 Task: Look for space in Valladolid, Mexico from 6th June, 2023 to 8th June, 2023 for 2 adults in price range Rs.7000 to Rs.12000. Place can be private room with 1  bedroom having 2 beds and 1 bathroom. Property type can be house, flat, guest house. Booking option can be shelf check-in. Required host language is English.
Action: Mouse moved to (404, 78)
Screenshot: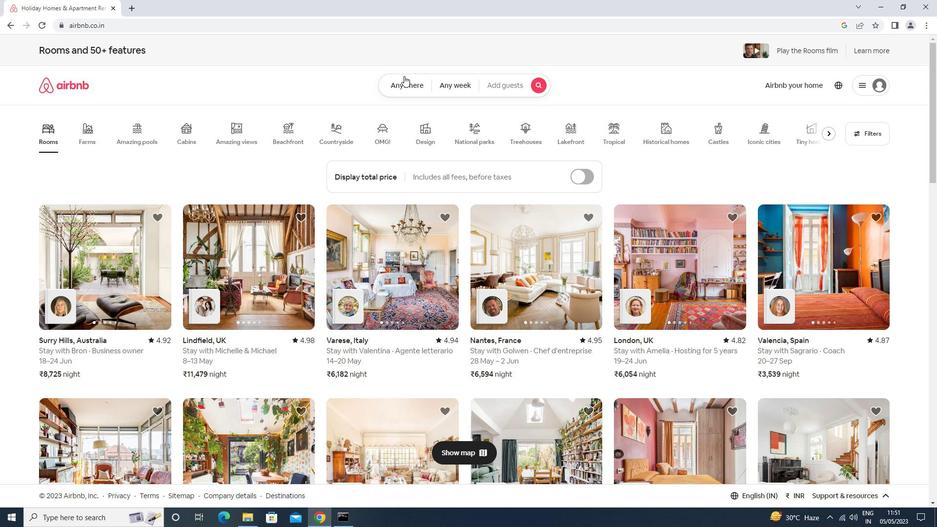 
Action: Mouse pressed left at (404, 78)
Screenshot: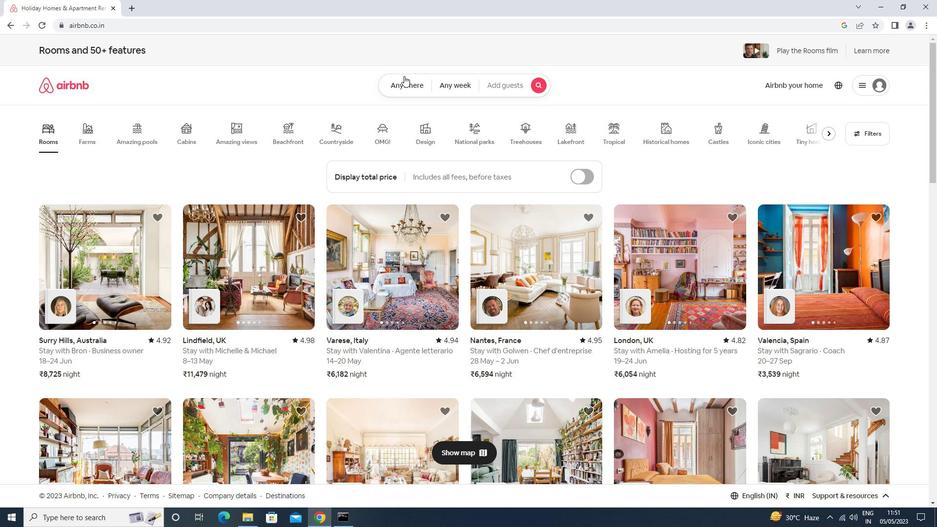 
Action: Mouse moved to (329, 119)
Screenshot: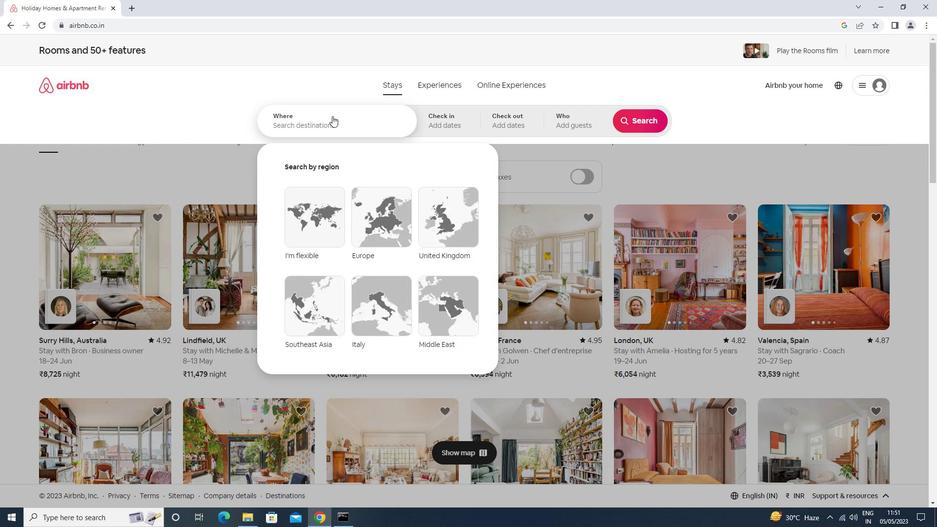 
Action: Mouse pressed left at (329, 119)
Screenshot: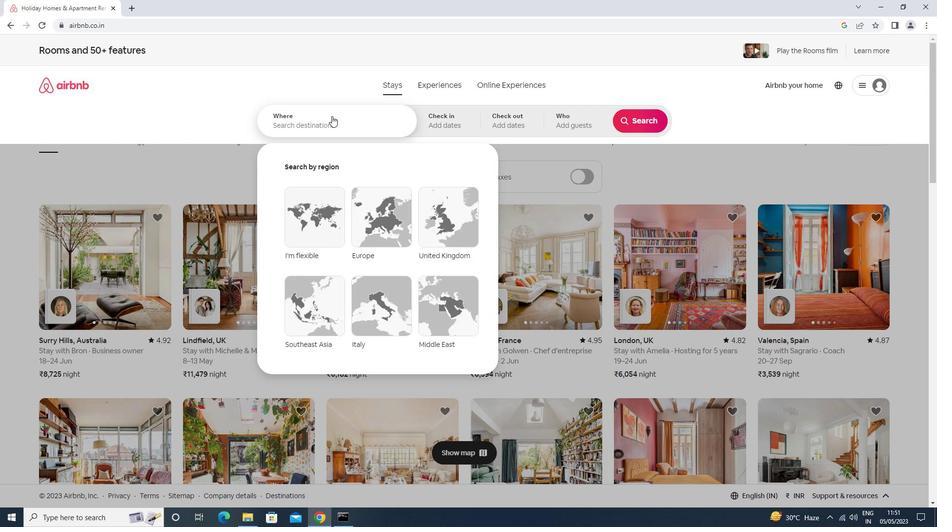 
Action: Mouse moved to (321, 118)
Screenshot: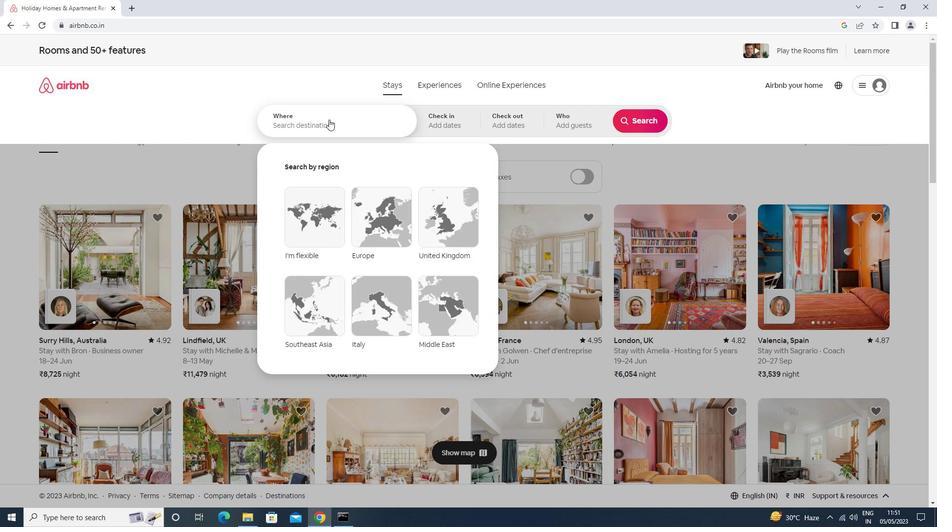 
Action: Key pressed <Key.shift><Key.shift><Key.shift><Key.shift><Key.shift>VALLADOLID<Key.space>ME<Key.down><Key.enter>
Screenshot: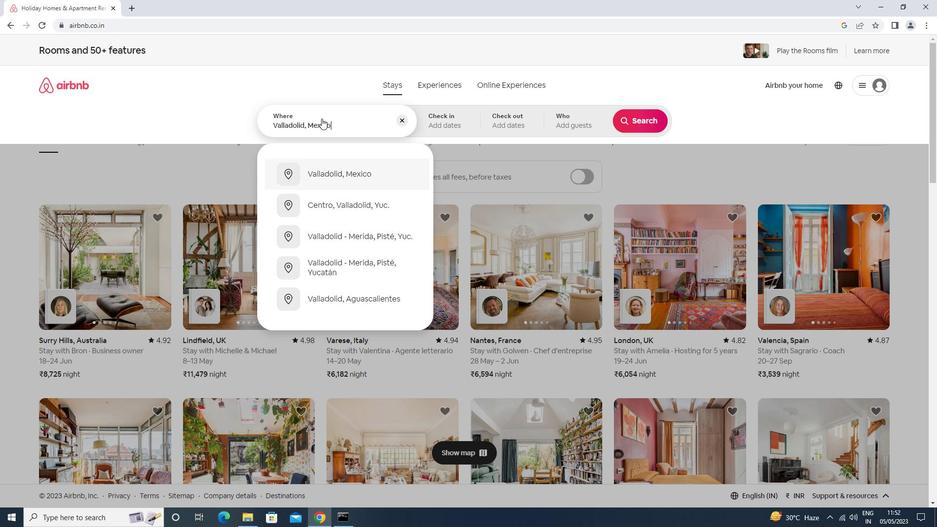 
Action: Mouse moved to (537, 263)
Screenshot: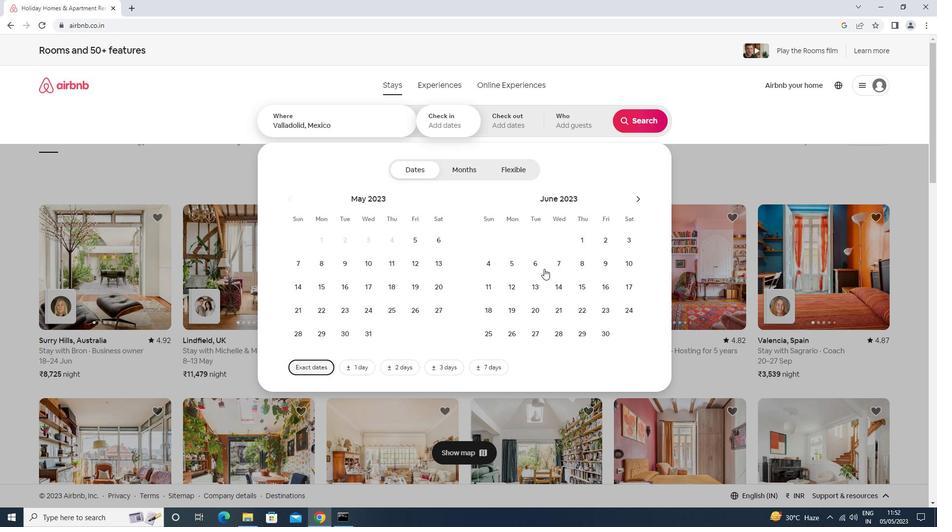 
Action: Mouse pressed left at (537, 263)
Screenshot: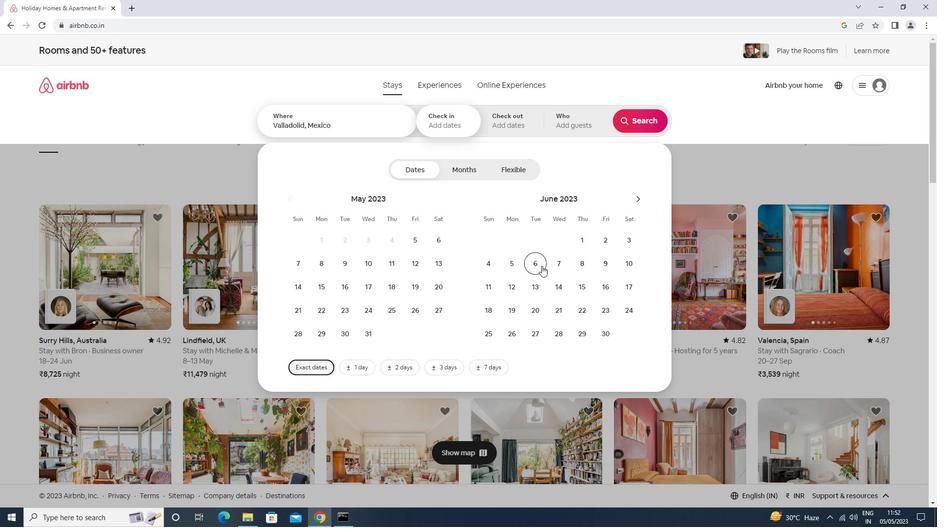 
Action: Mouse moved to (583, 269)
Screenshot: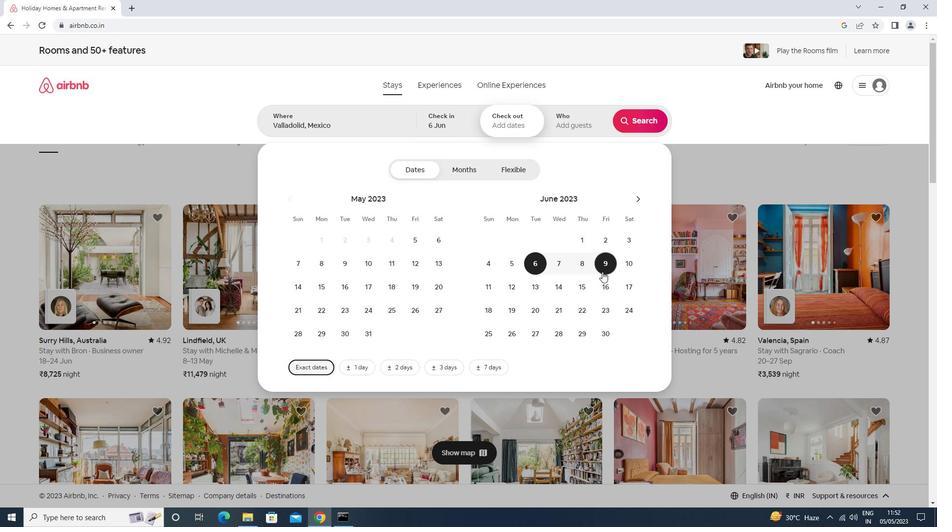 
Action: Mouse pressed left at (583, 269)
Screenshot: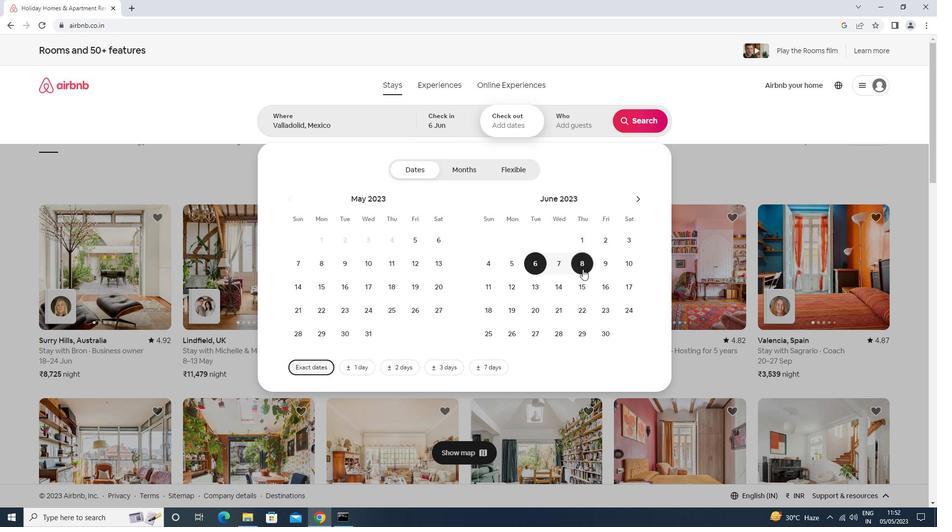 
Action: Mouse moved to (561, 131)
Screenshot: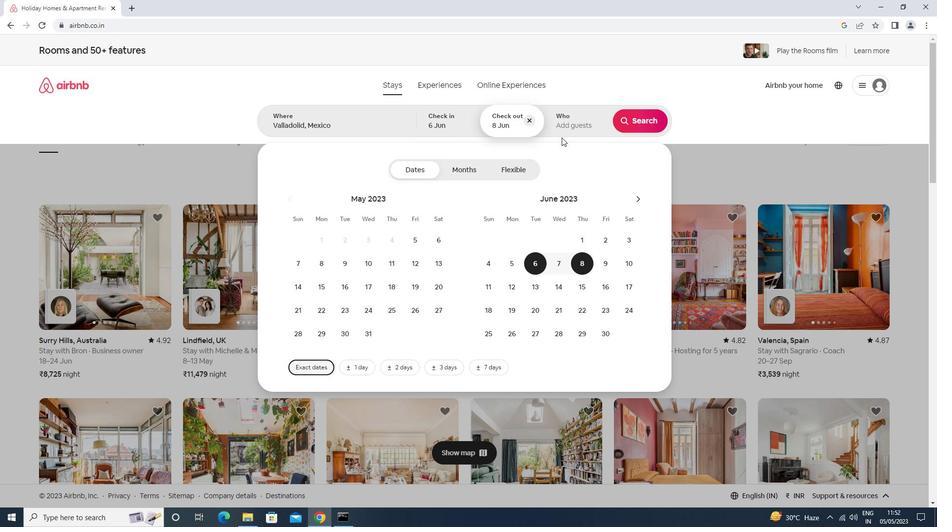 
Action: Mouse pressed left at (561, 131)
Screenshot: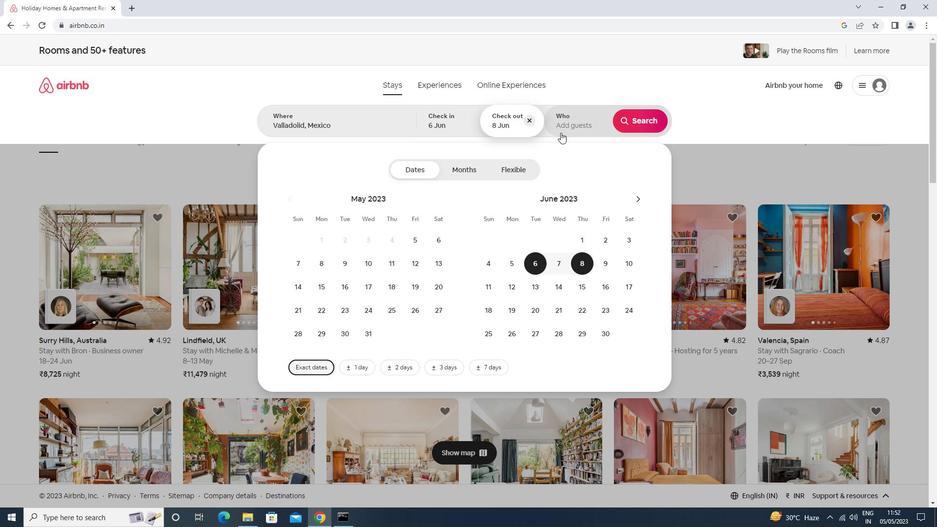
Action: Mouse moved to (637, 166)
Screenshot: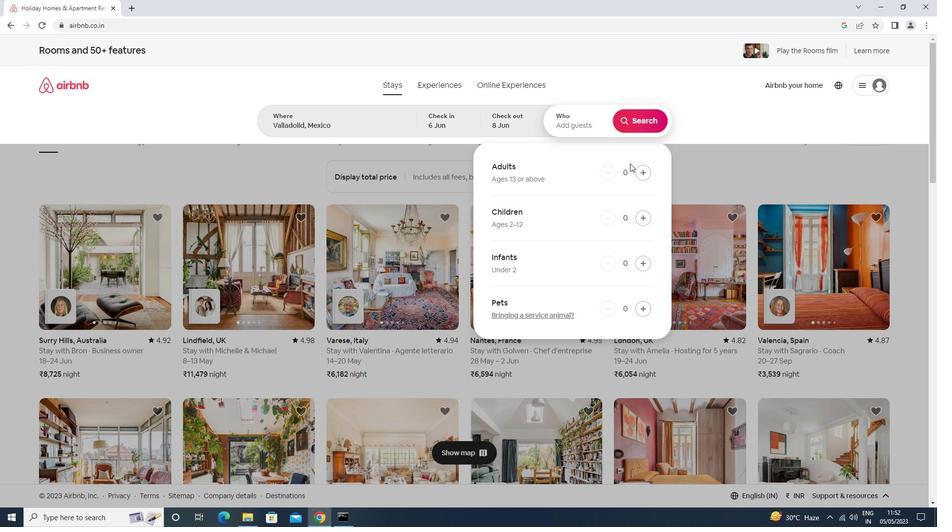 
Action: Mouse pressed left at (637, 166)
Screenshot: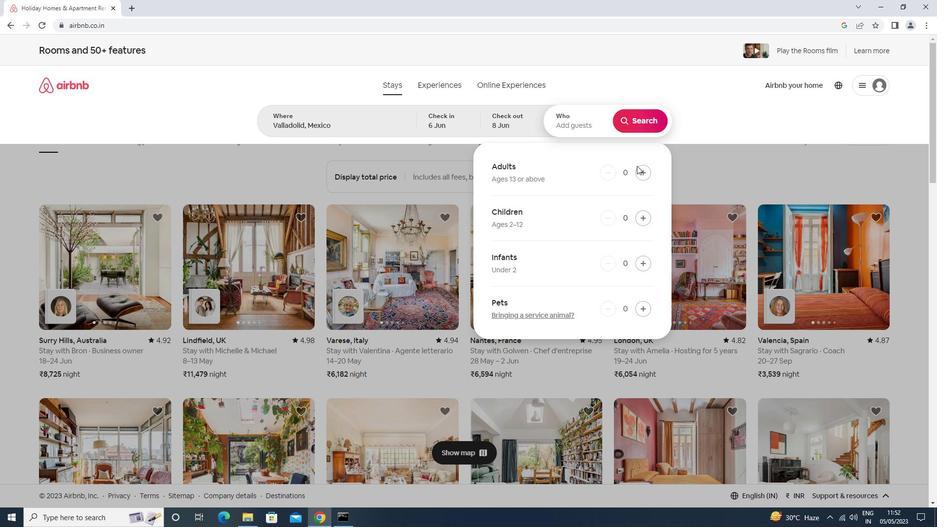 
Action: Mouse moved to (642, 173)
Screenshot: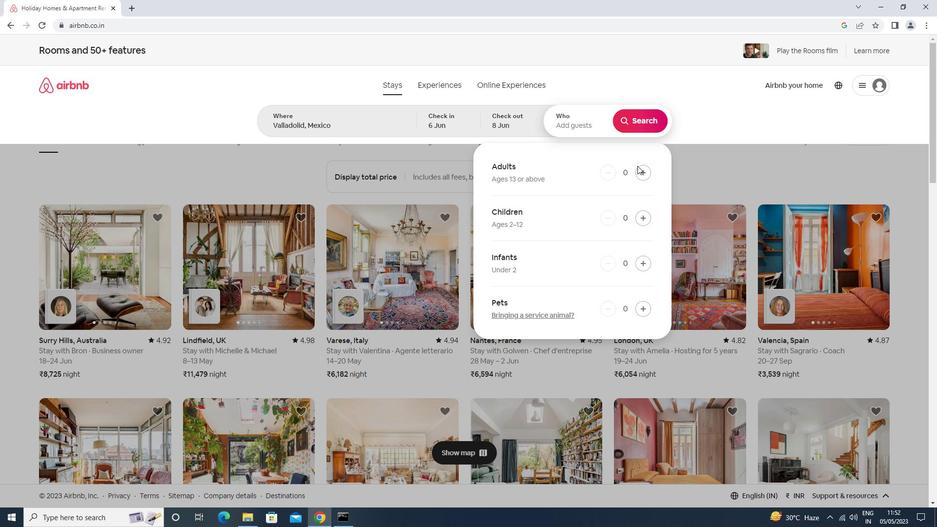 
Action: Mouse pressed left at (642, 173)
Screenshot: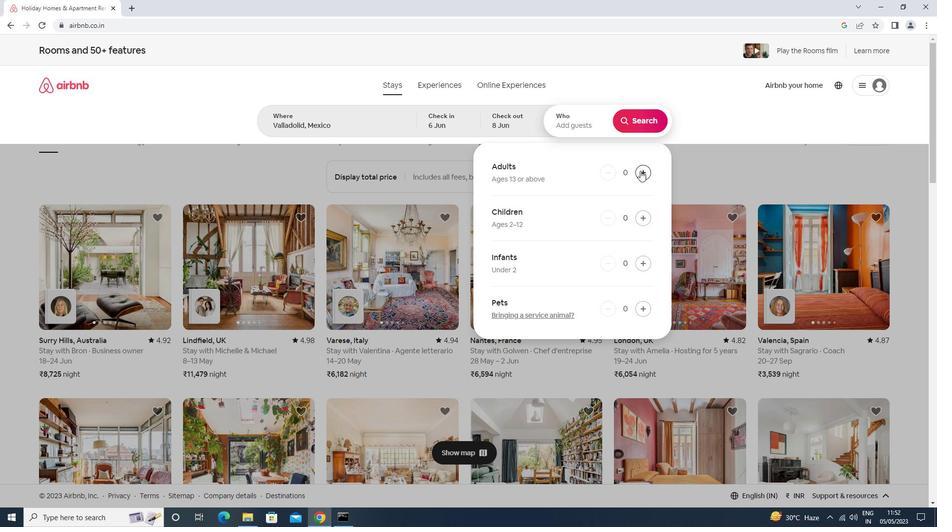 
Action: Mouse pressed left at (642, 173)
Screenshot: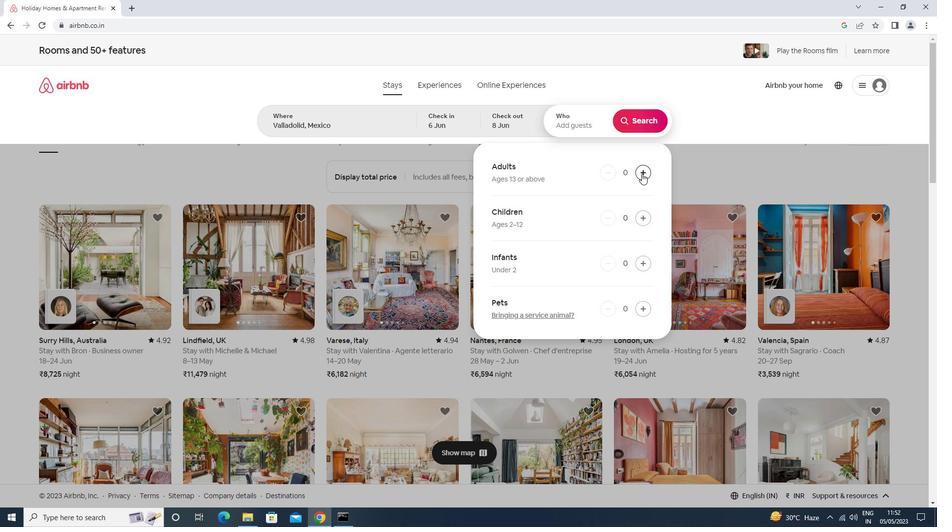 
Action: Mouse moved to (636, 124)
Screenshot: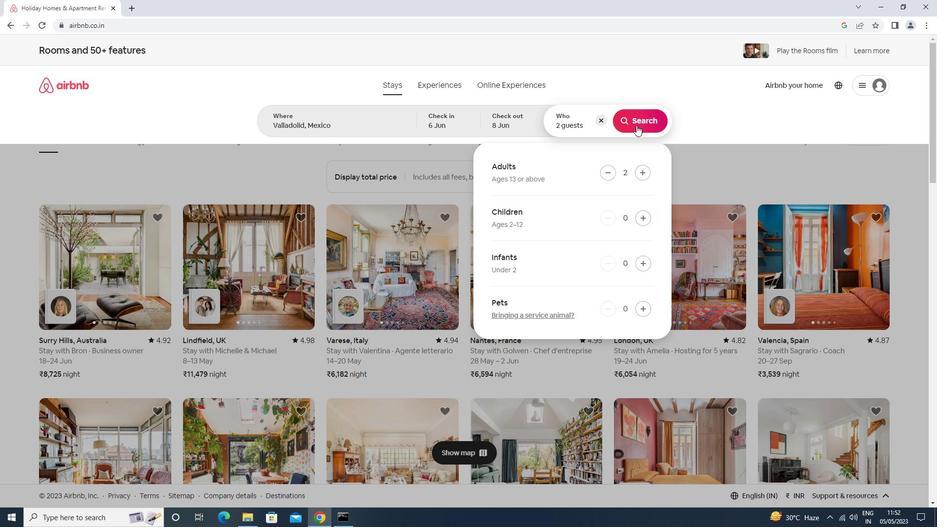 
Action: Mouse pressed left at (636, 124)
Screenshot: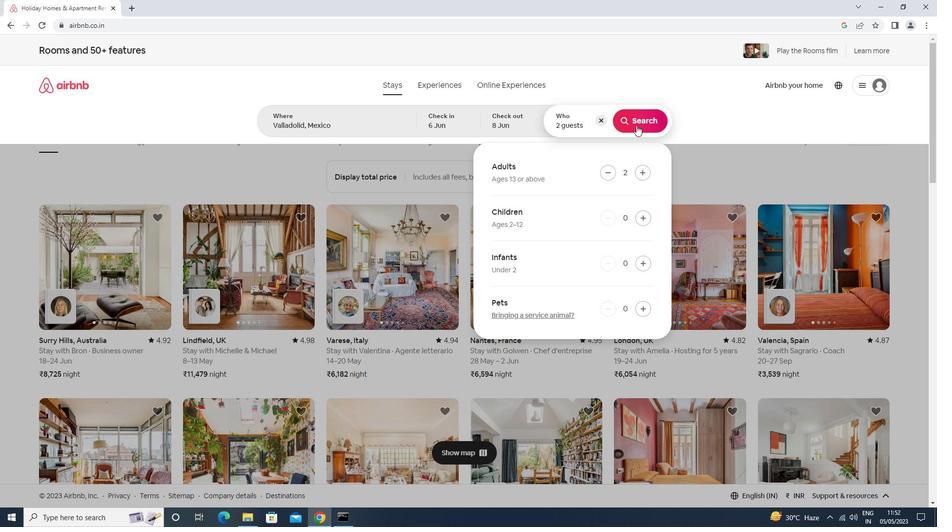 
Action: Mouse moved to (886, 89)
Screenshot: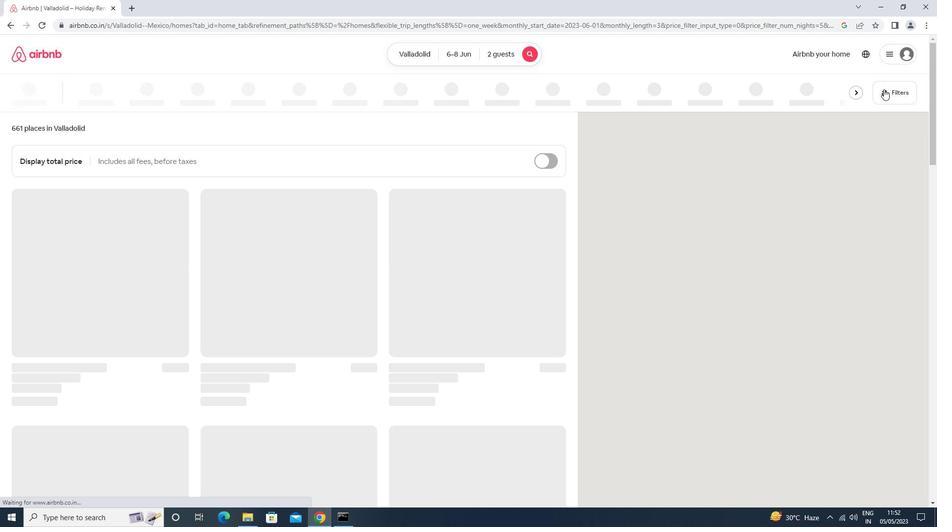
Action: Mouse pressed left at (886, 89)
Screenshot: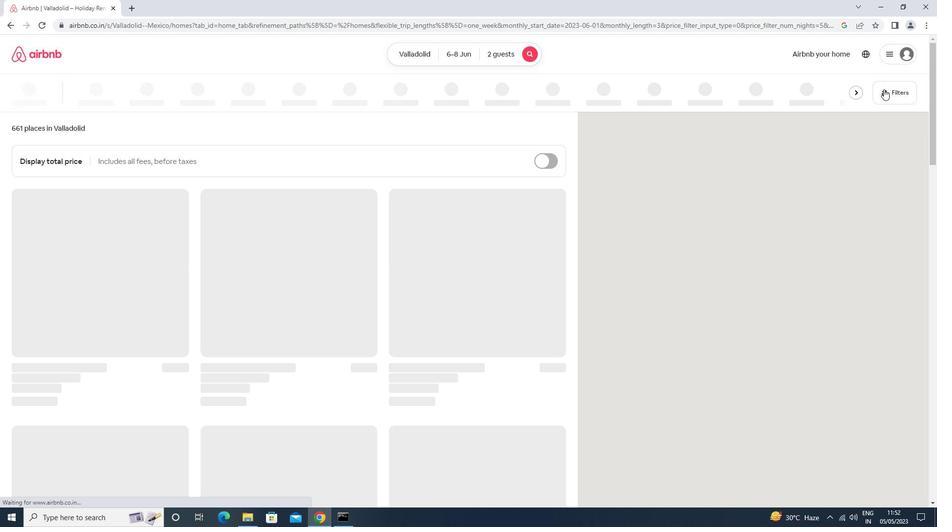 
Action: Mouse moved to (368, 328)
Screenshot: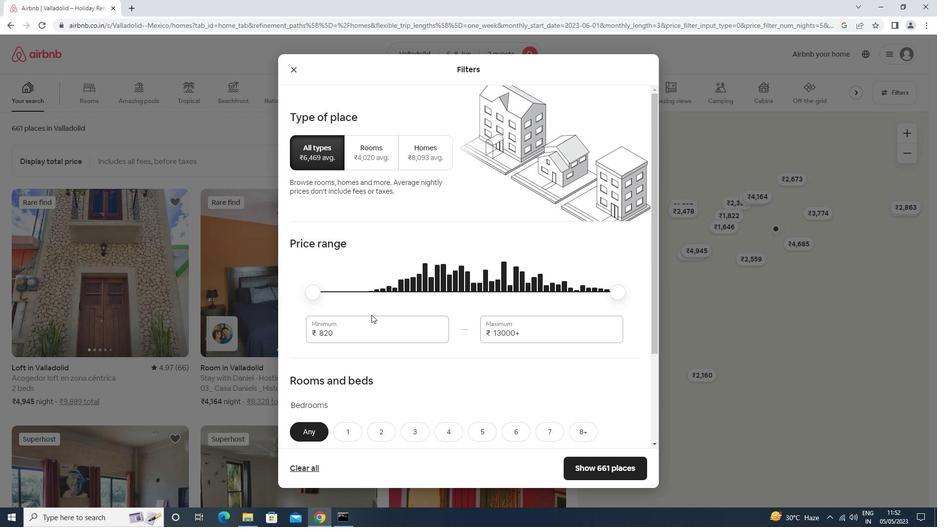 
Action: Mouse pressed left at (368, 328)
Screenshot: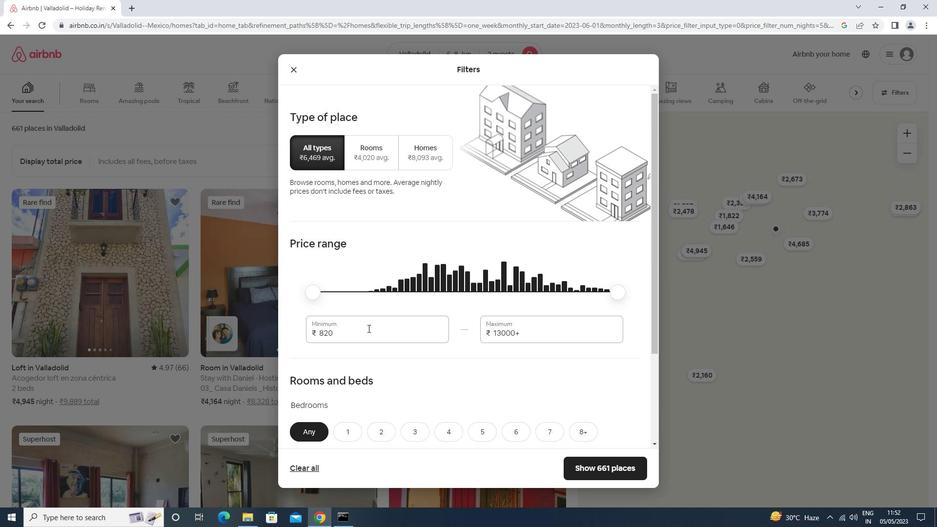 
Action: Mouse moved to (357, 326)
Screenshot: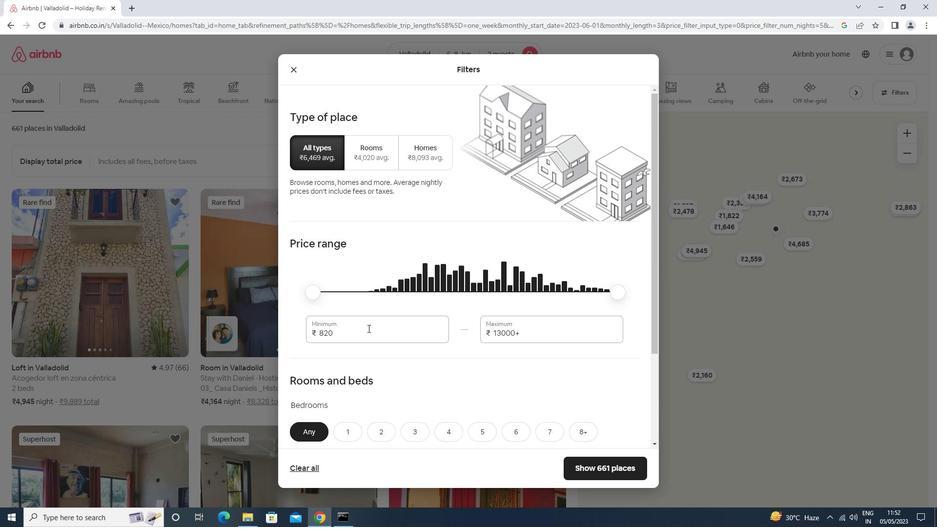 
Action: Key pressed <Key.backspace><Key.backspace><Key.backspace>7000<Key.tab>12000
Screenshot: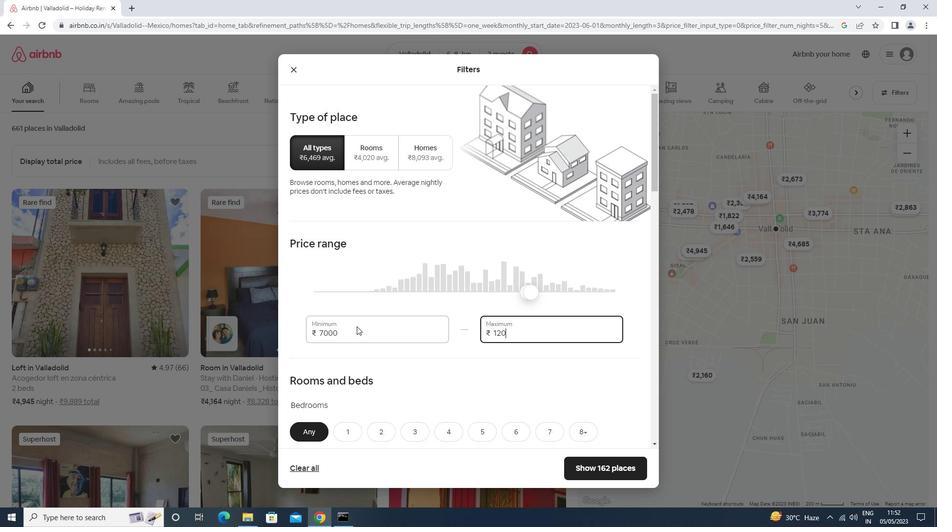 
Action: Mouse moved to (356, 308)
Screenshot: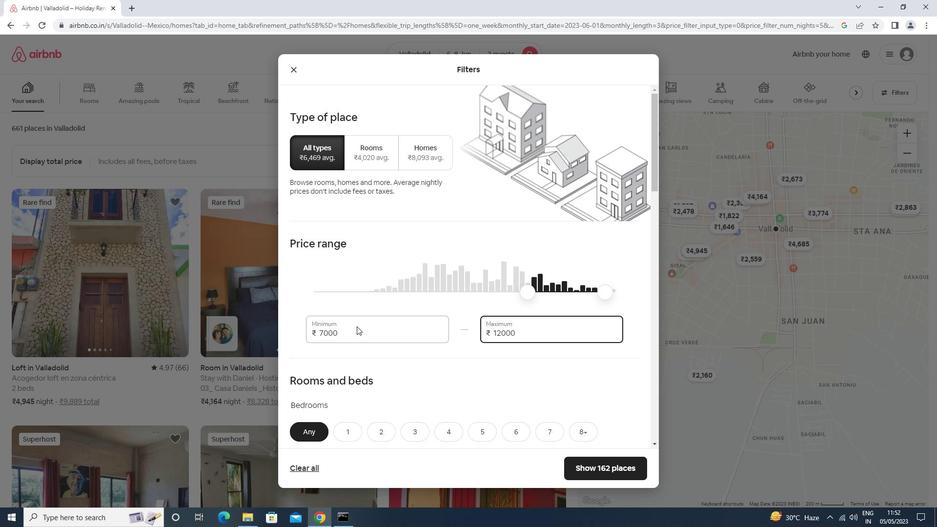 
Action: Mouse scrolled (356, 308) with delta (0, 0)
Screenshot: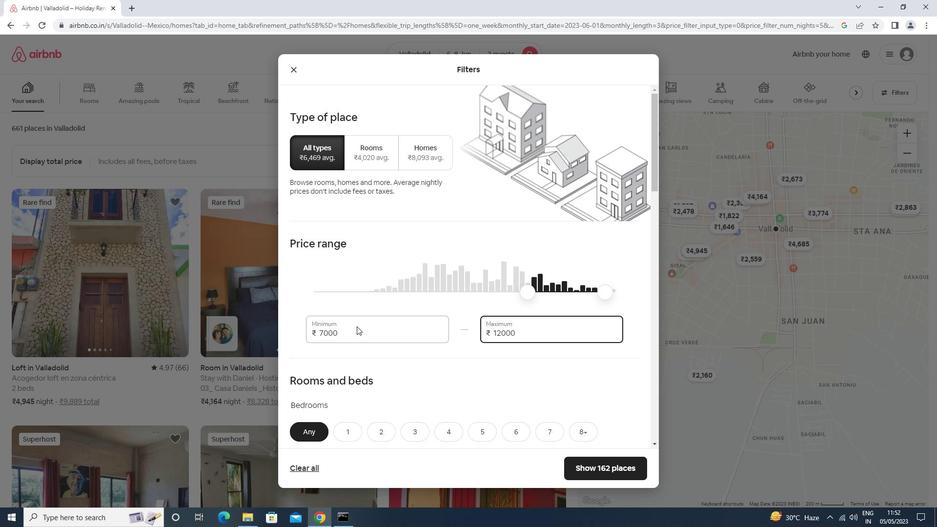 
Action: Mouse scrolled (356, 308) with delta (0, 0)
Screenshot: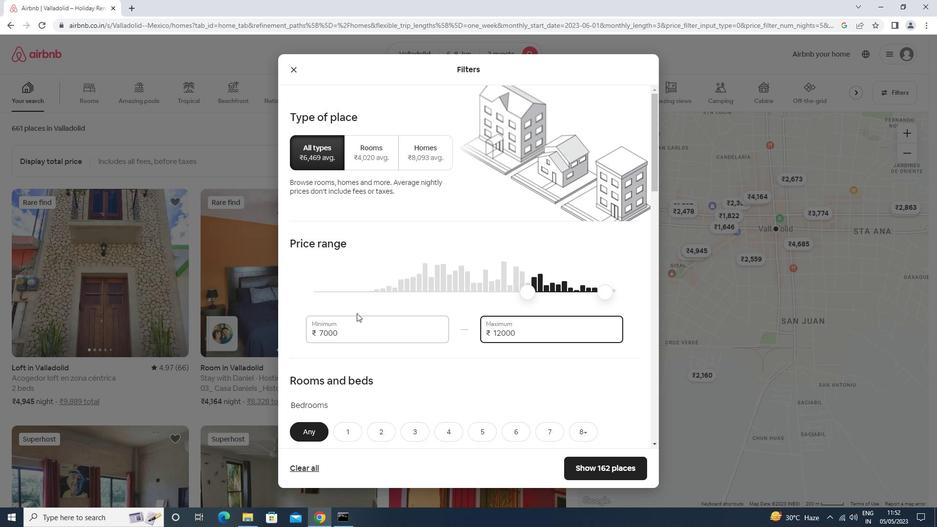 
Action: Mouse scrolled (356, 308) with delta (0, 0)
Screenshot: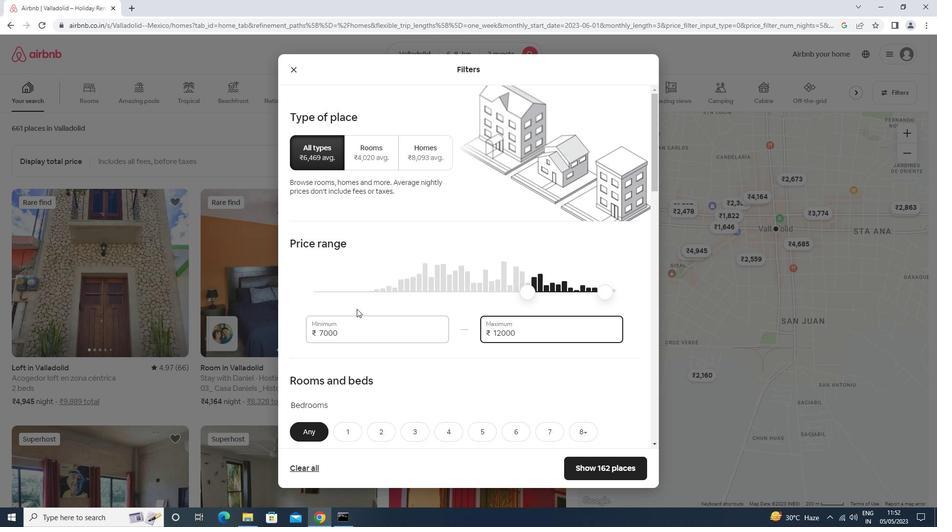 
Action: Mouse moved to (356, 308)
Screenshot: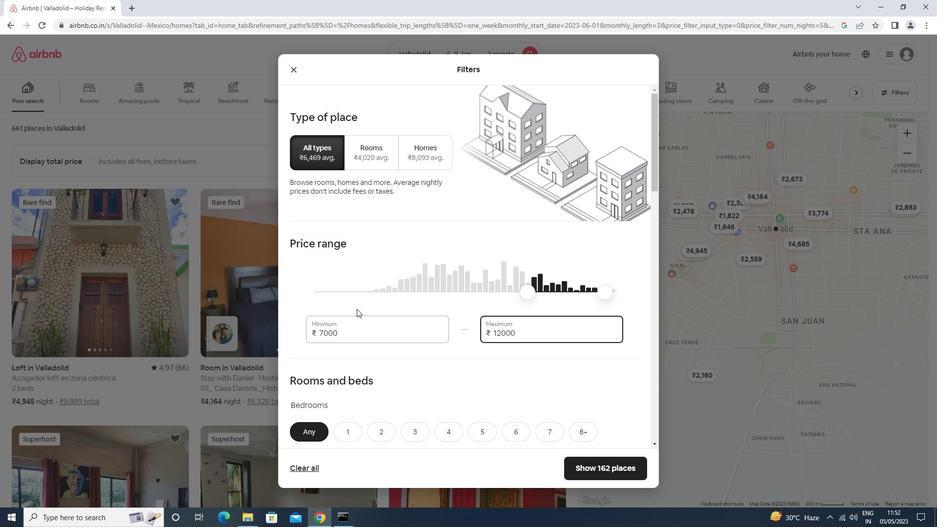 
Action: Mouse scrolled (356, 308) with delta (0, 0)
Screenshot: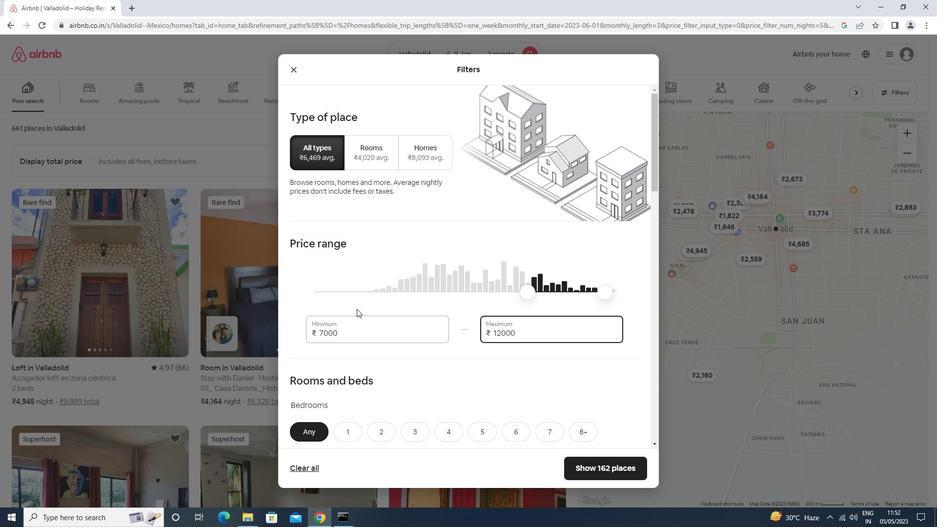 
Action: Mouse moved to (350, 241)
Screenshot: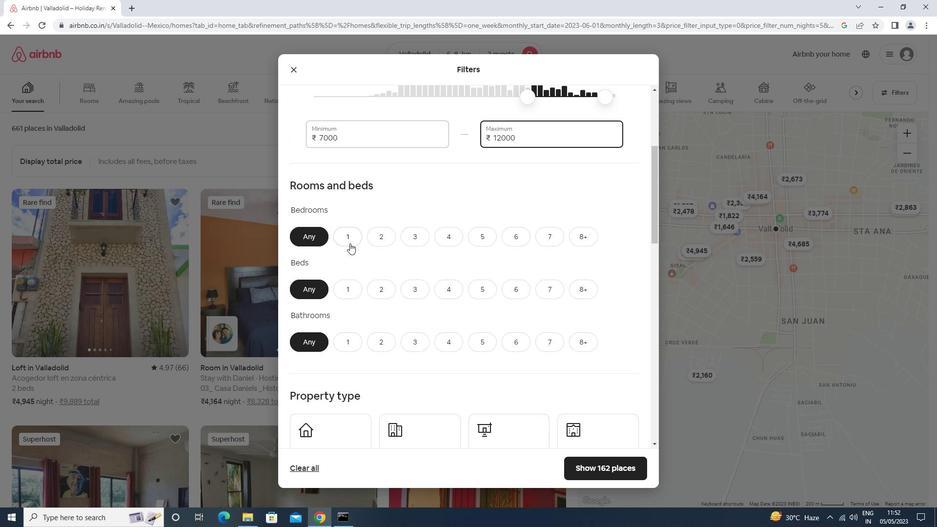 
Action: Mouse pressed left at (350, 241)
Screenshot: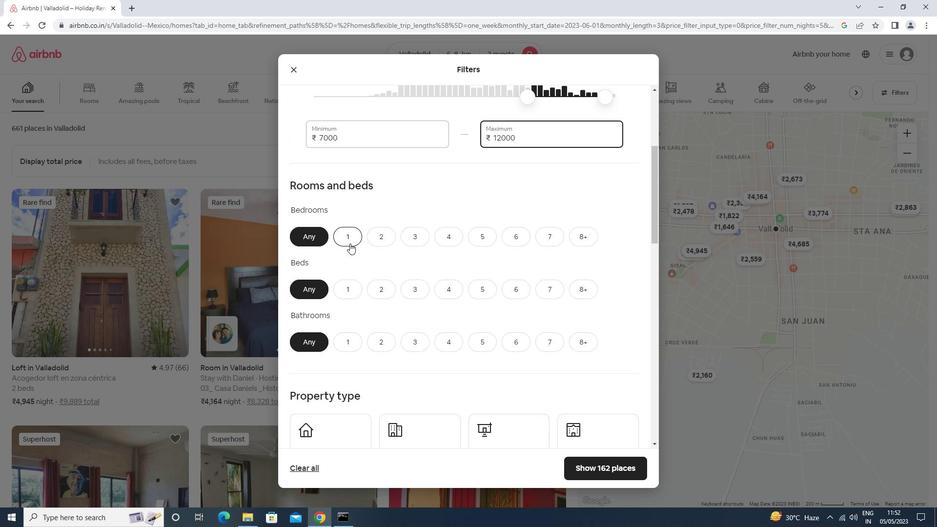 
Action: Mouse moved to (385, 291)
Screenshot: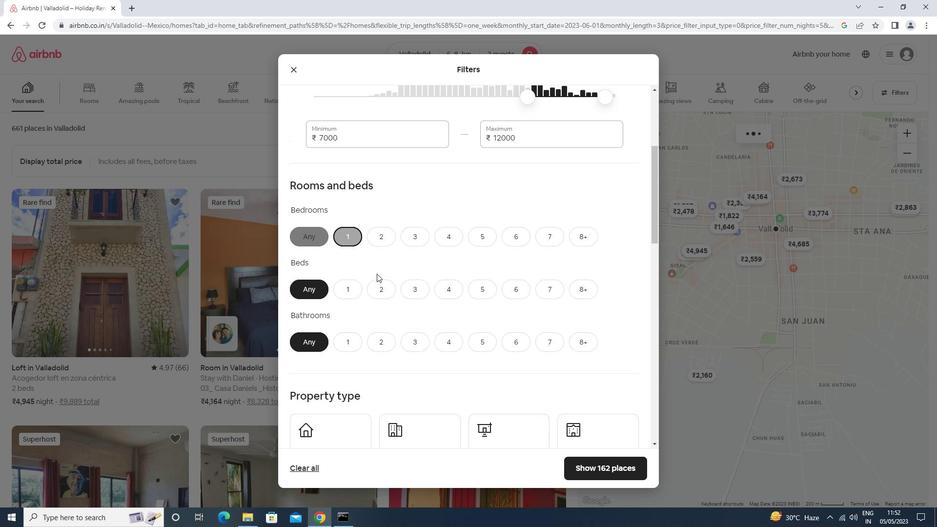 
Action: Mouse pressed left at (385, 291)
Screenshot: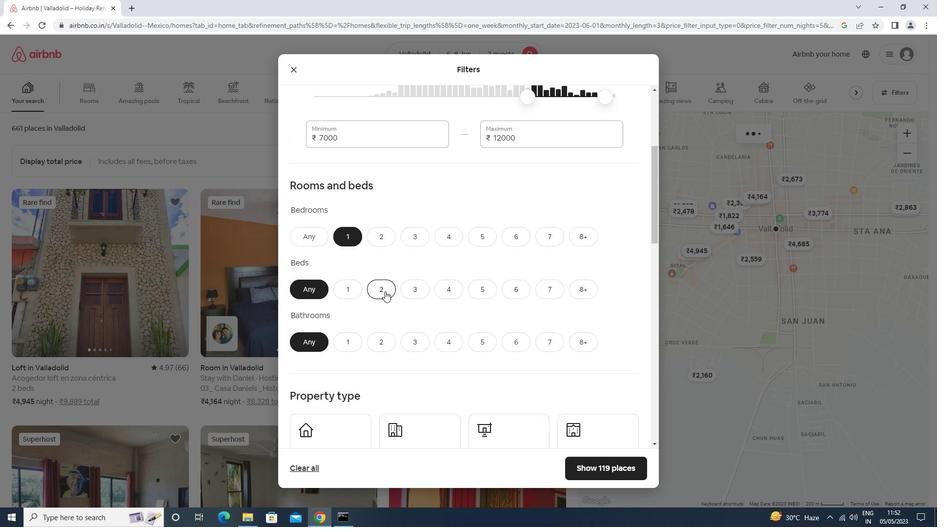 
Action: Mouse moved to (343, 340)
Screenshot: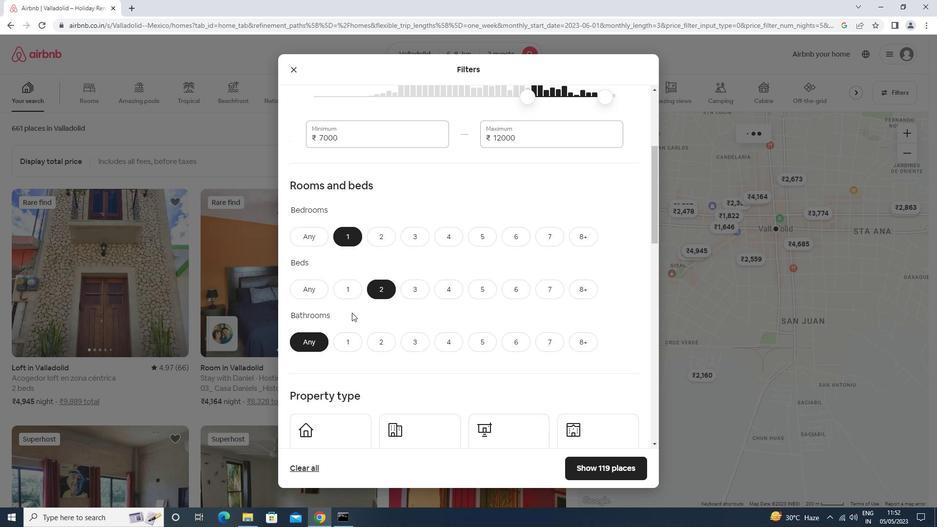 
Action: Mouse pressed left at (343, 340)
Screenshot: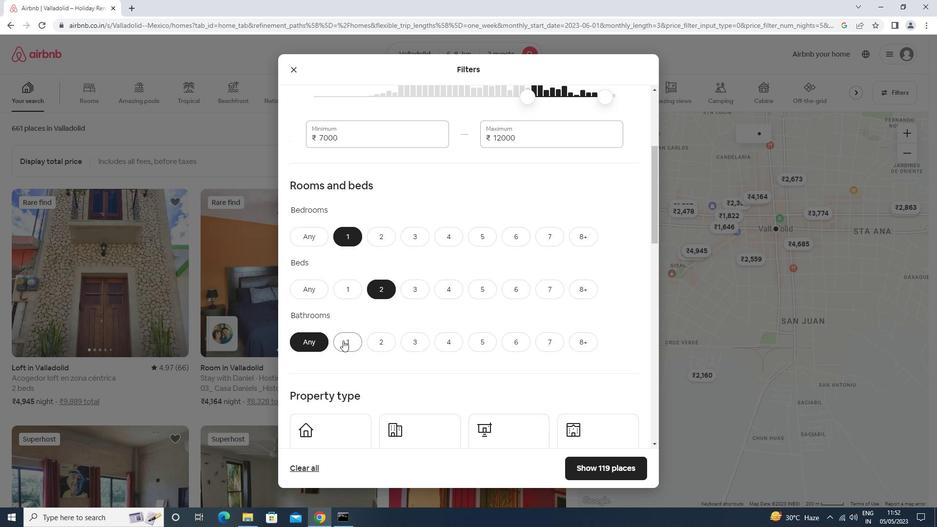 
Action: Mouse moved to (340, 340)
Screenshot: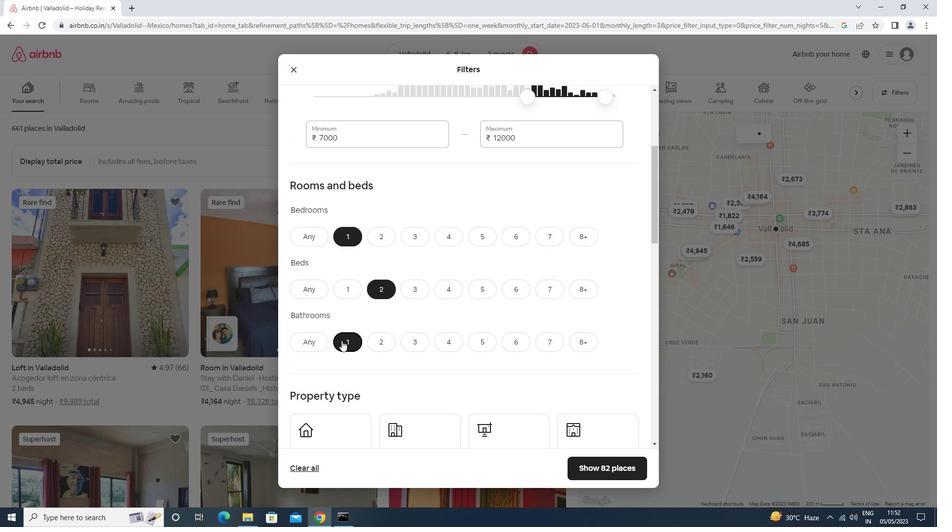 
Action: Mouse scrolled (340, 340) with delta (0, 0)
Screenshot: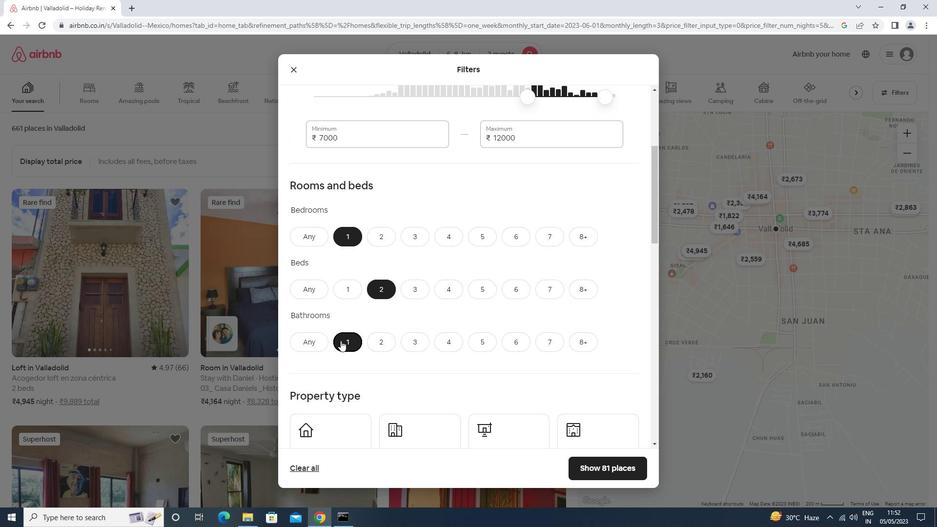 
Action: Mouse scrolled (340, 340) with delta (0, 0)
Screenshot: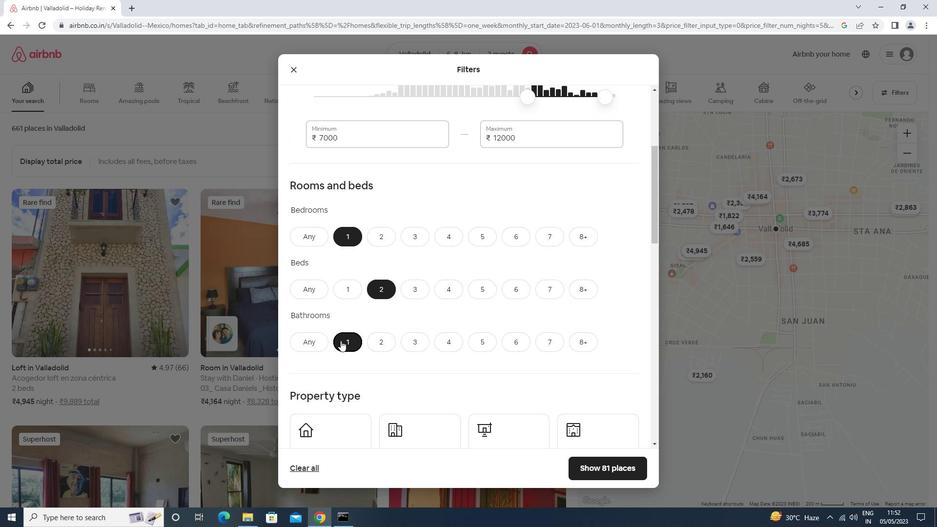 
Action: Mouse scrolled (340, 340) with delta (0, 0)
Screenshot: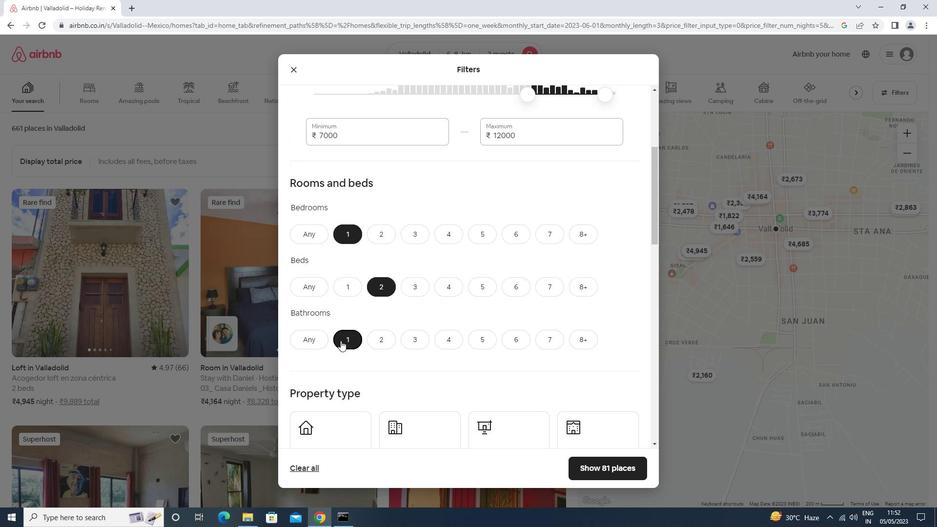 
Action: Mouse moved to (336, 318)
Screenshot: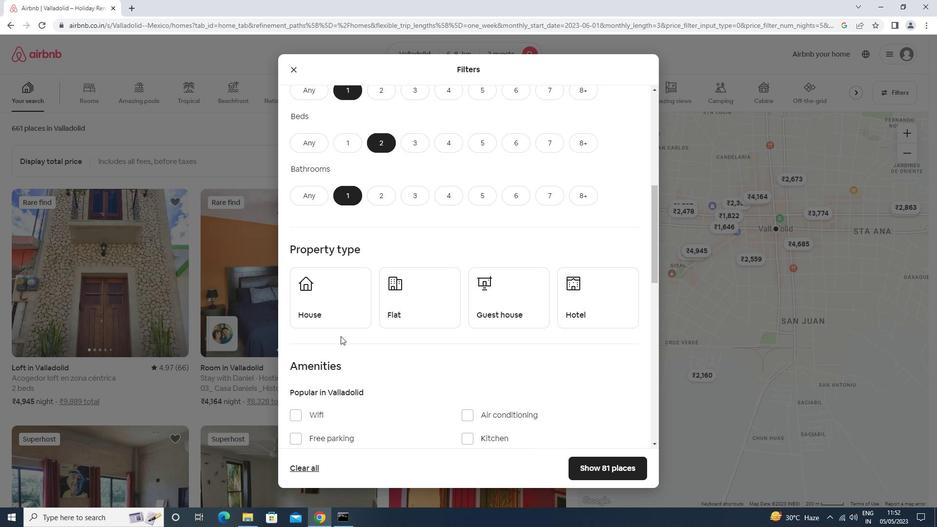 
Action: Mouse pressed left at (336, 318)
Screenshot: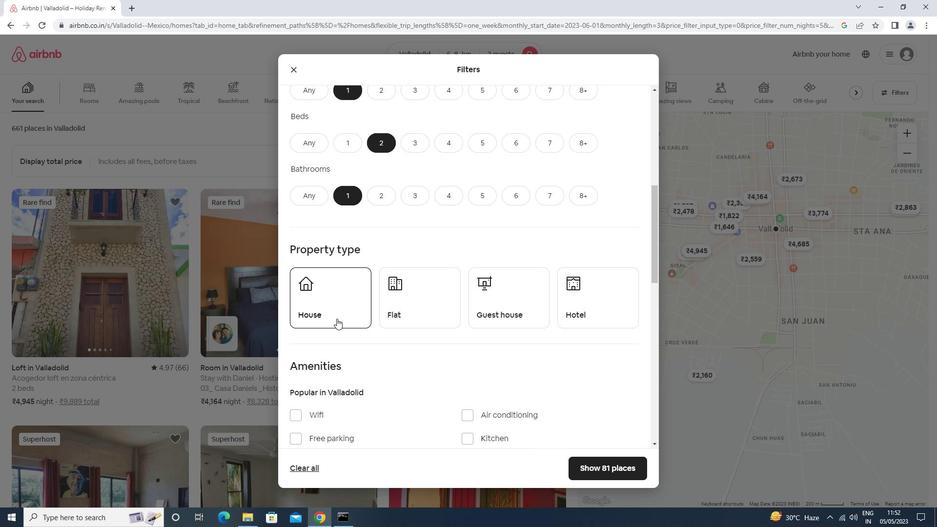 
Action: Mouse moved to (430, 316)
Screenshot: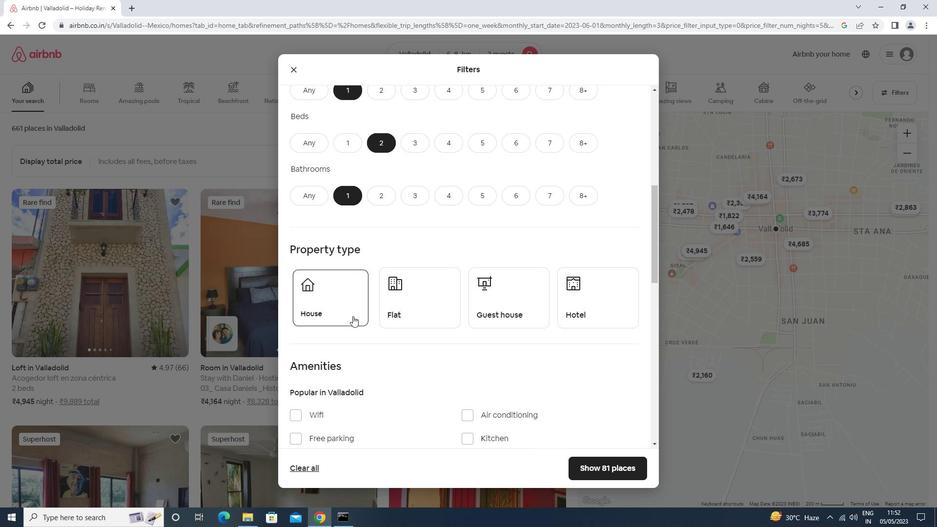 
Action: Mouse pressed left at (430, 316)
Screenshot: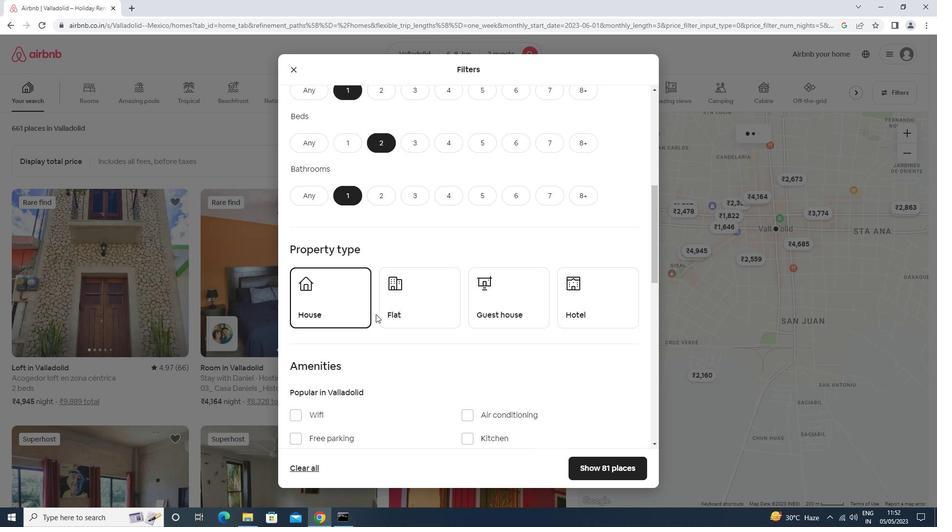 
Action: Mouse moved to (522, 309)
Screenshot: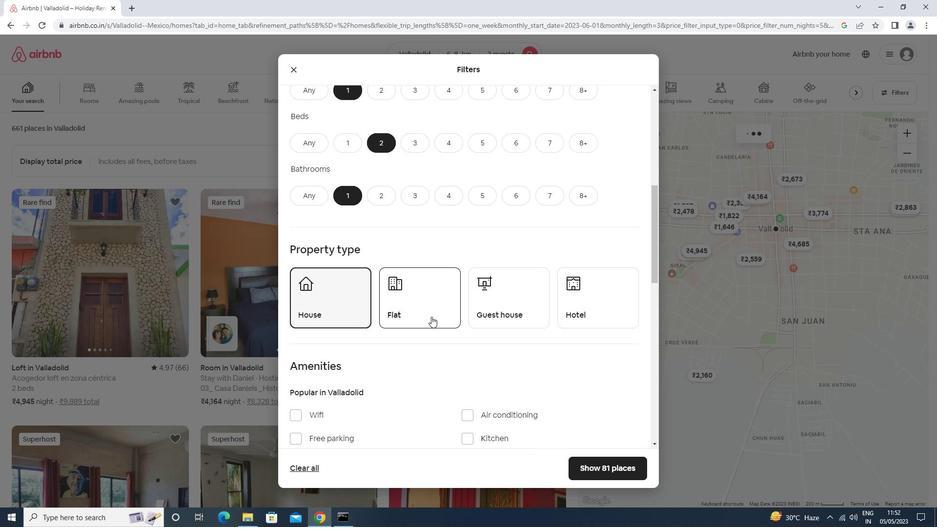 
Action: Mouse pressed left at (522, 309)
Screenshot: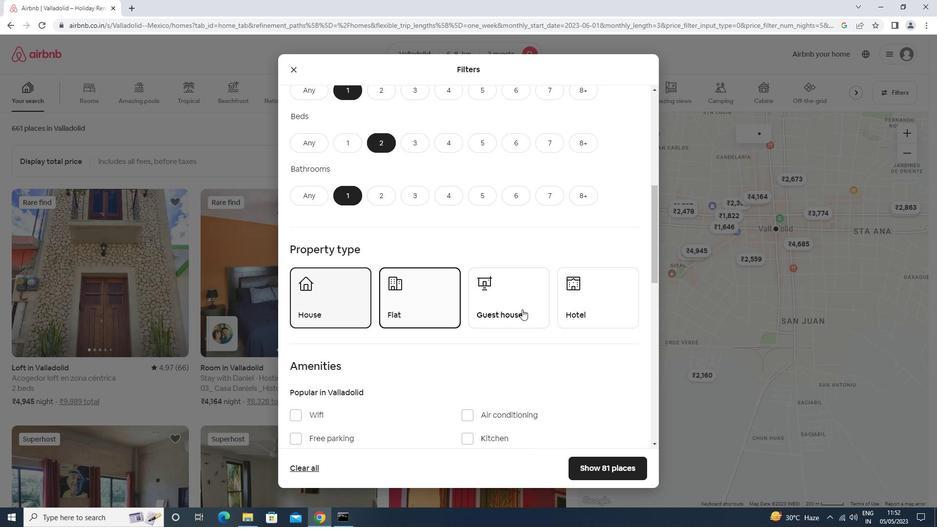 
Action: Mouse scrolled (522, 309) with delta (0, 0)
Screenshot: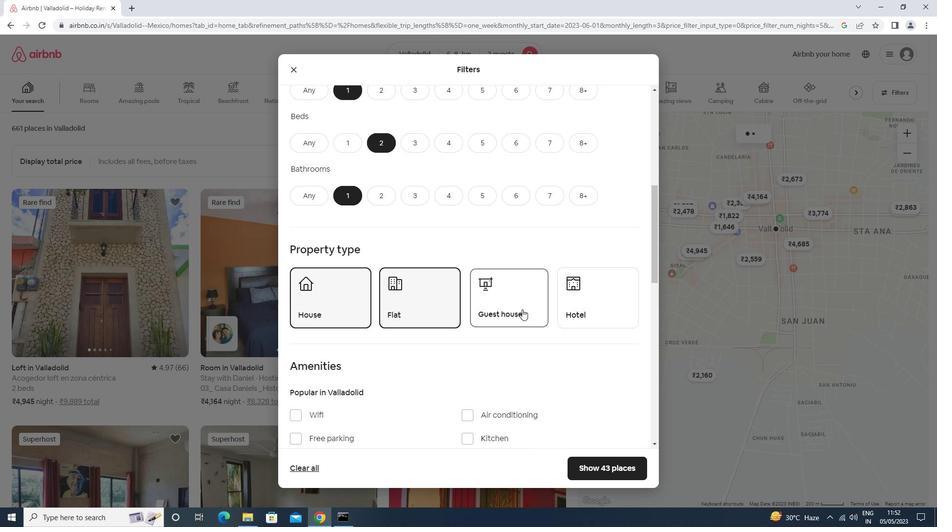 
Action: Mouse scrolled (522, 309) with delta (0, 0)
Screenshot: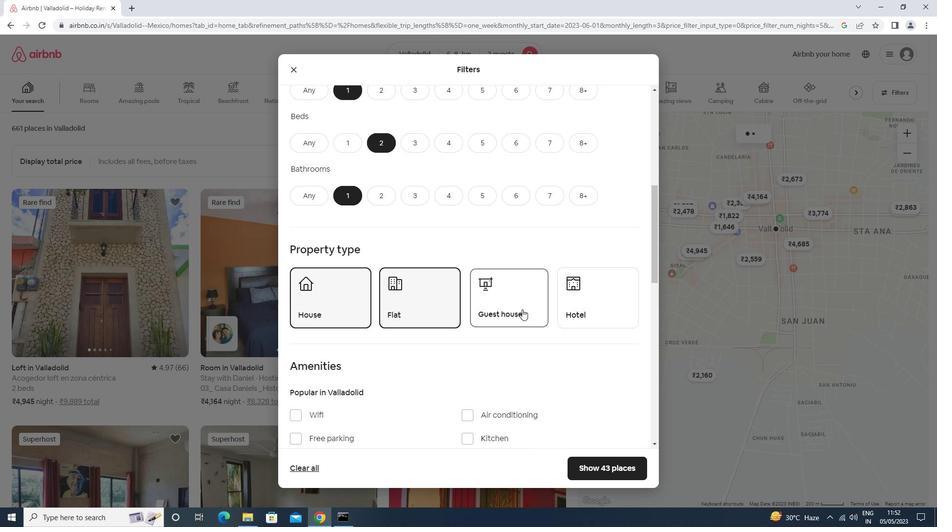 
Action: Mouse scrolled (522, 309) with delta (0, 0)
Screenshot: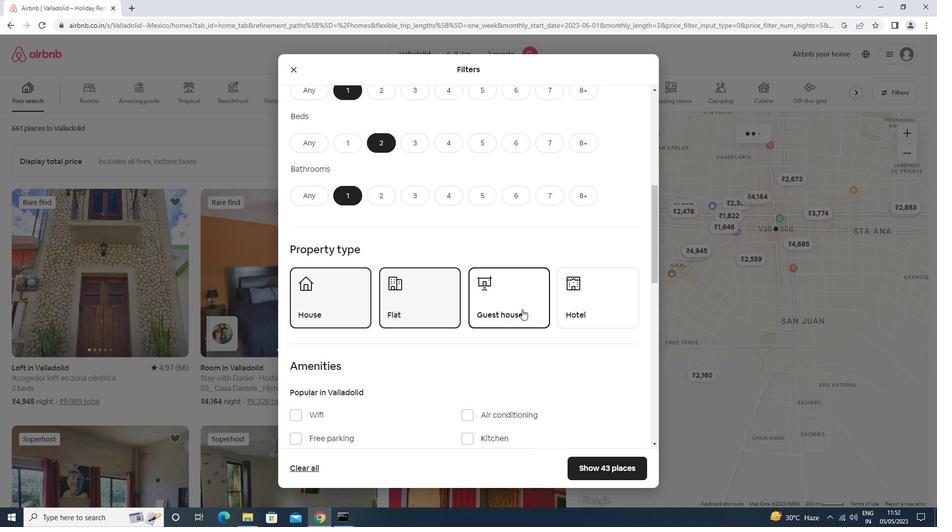 
Action: Mouse scrolled (522, 309) with delta (0, 0)
Screenshot: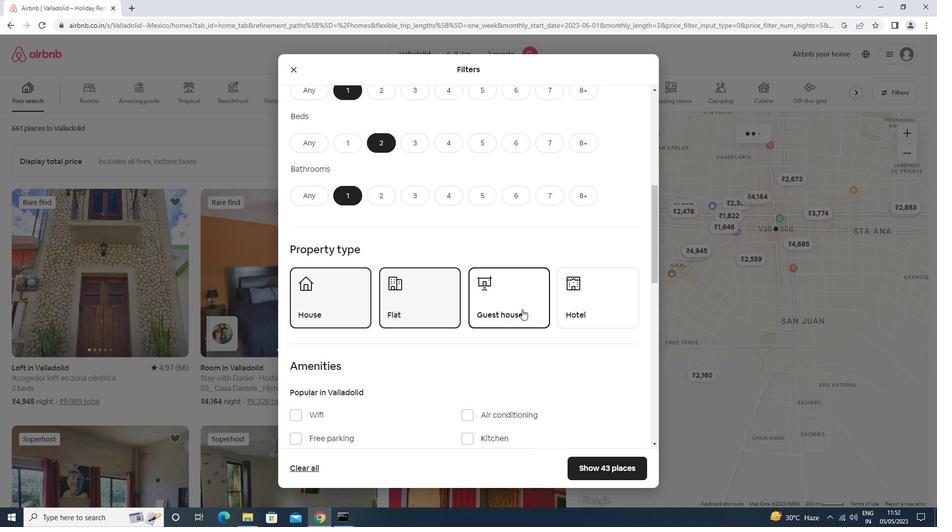 
Action: Mouse scrolled (522, 309) with delta (0, 0)
Screenshot: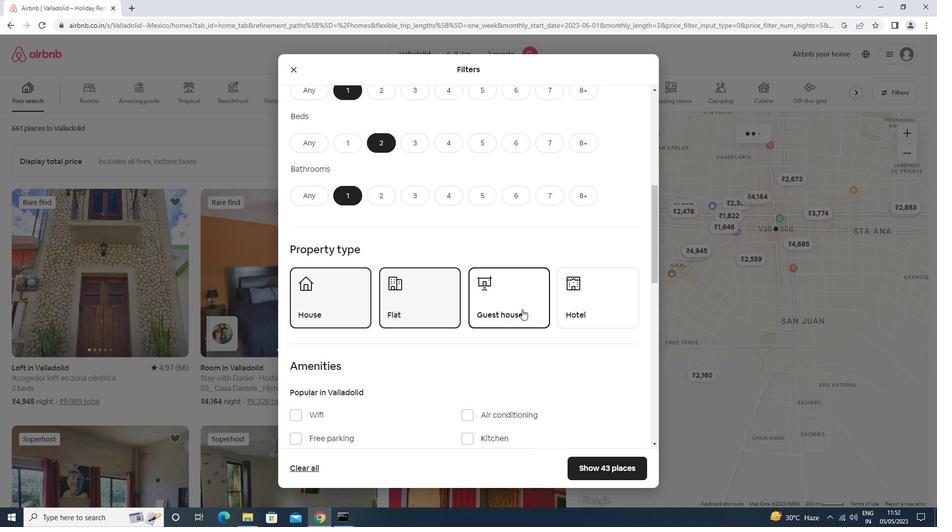 
Action: Mouse moved to (614, 348)
Screenshot: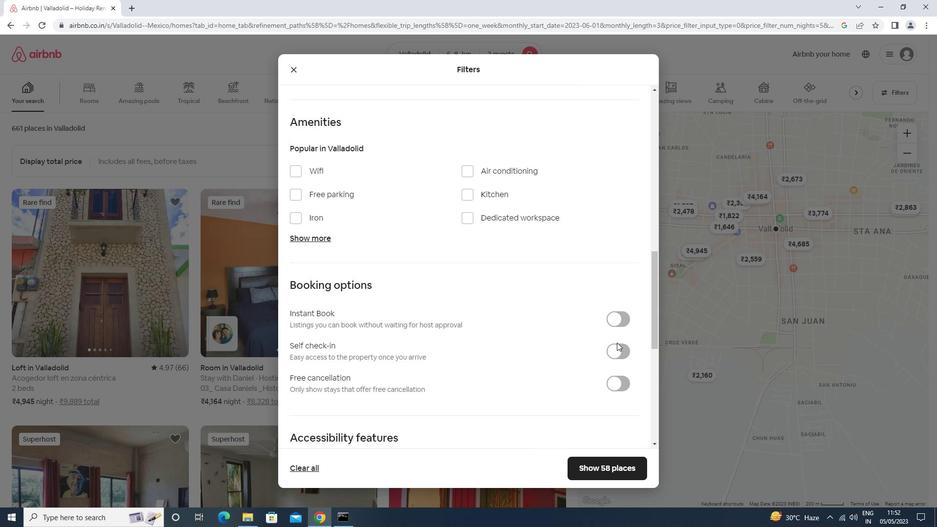 
Action: Mouse pressed left at (614, 348)
Screenshot: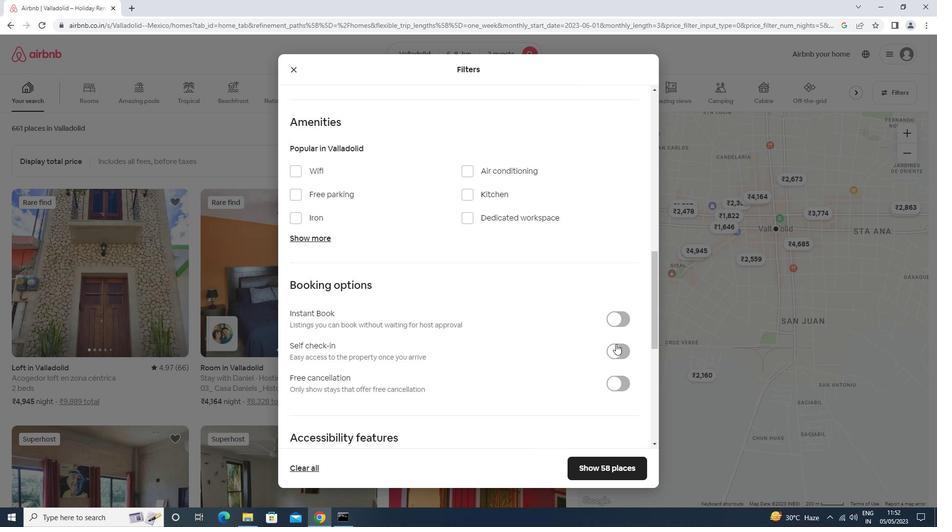 
Action: Mouse moved to (614, 346)
Screenshot: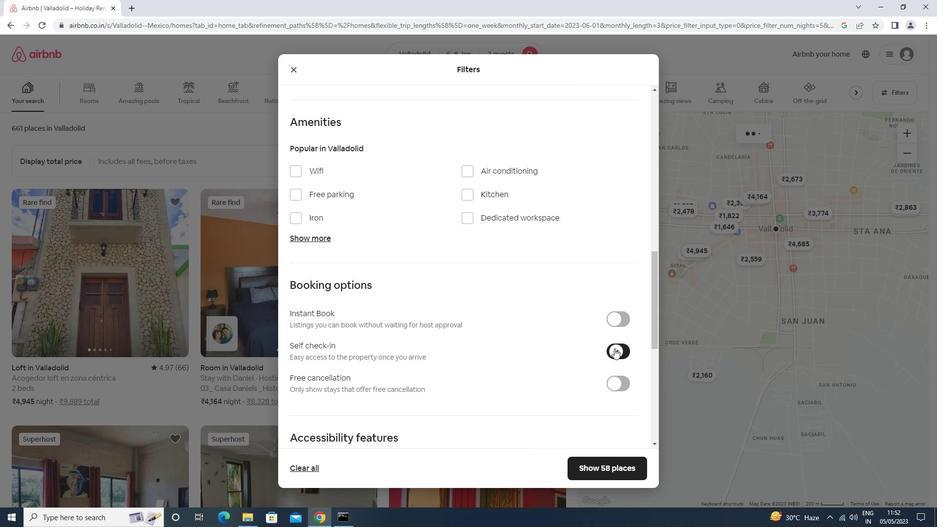 
Action: Mouse scrolled (614, 346) with delta (0, 0)
Screenshot: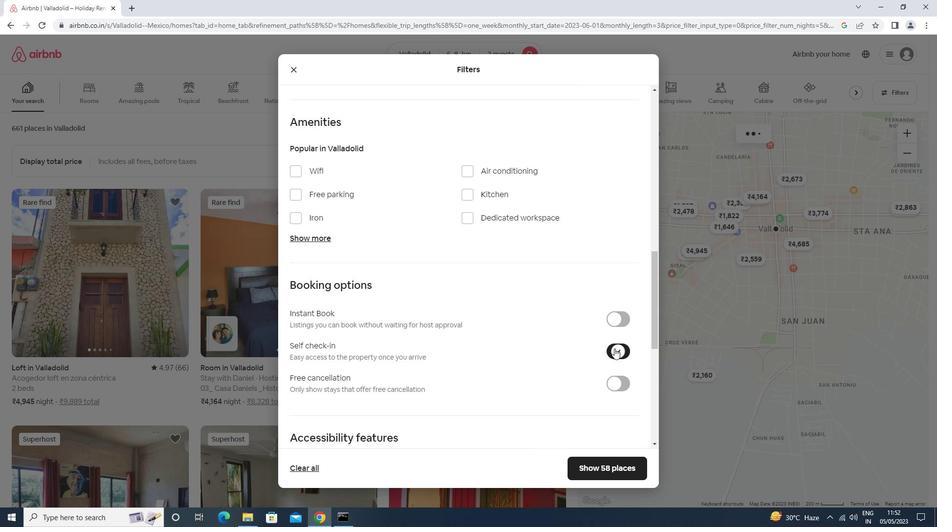 
Action: Mouse scrolled (614, 346) with delta (0, 0)
Screenshot: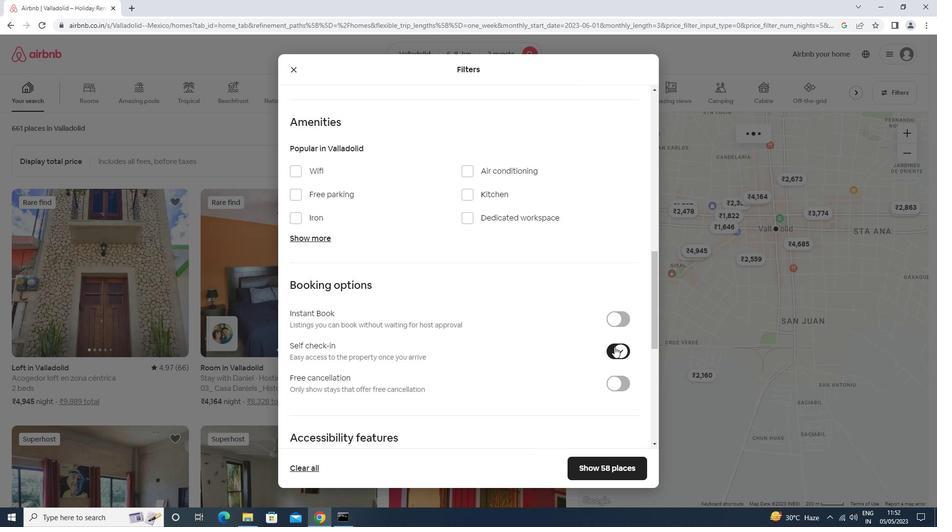 
Action: Mouse scrolled (614, 346) with delta (0, 0)
Screenshot: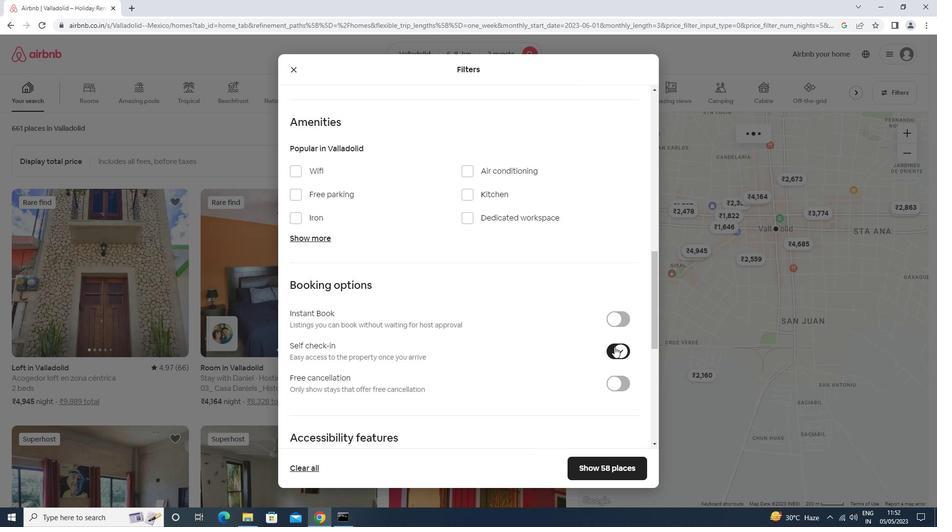 
Action: Mouse scrolled (614, 346) with delta (0, 0)
Screenshot: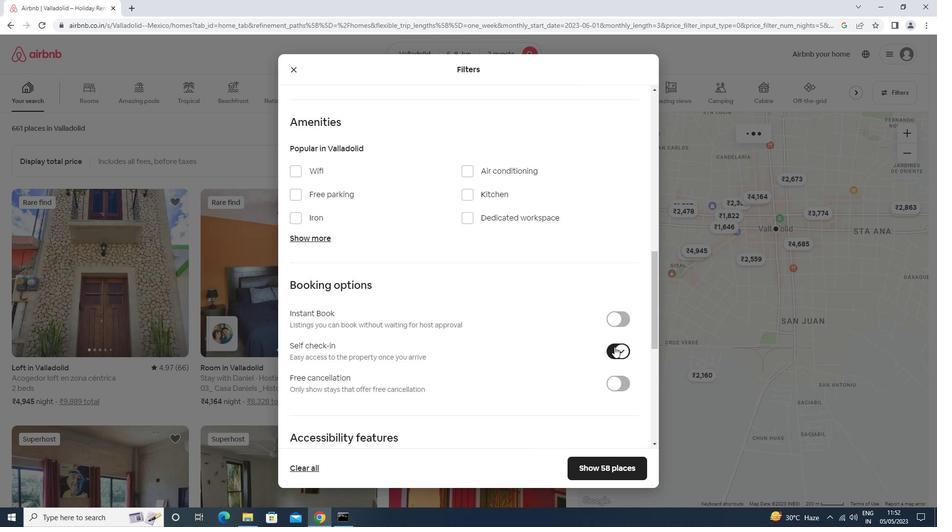 
Action: Mouse scrolled (614, 346) with delta (0, 0)
Screenshot: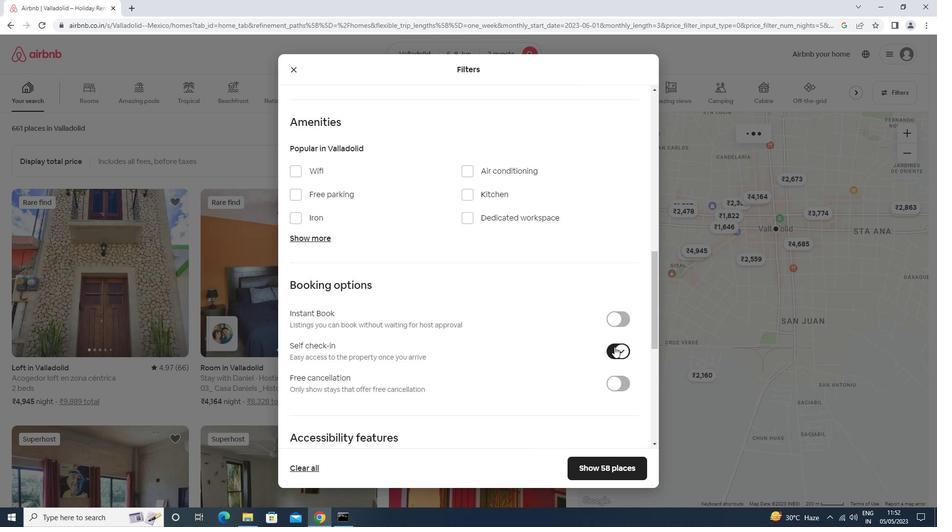 
Action: Mouse scrolled (614, 346) with delta (0, 0)
Screenshot: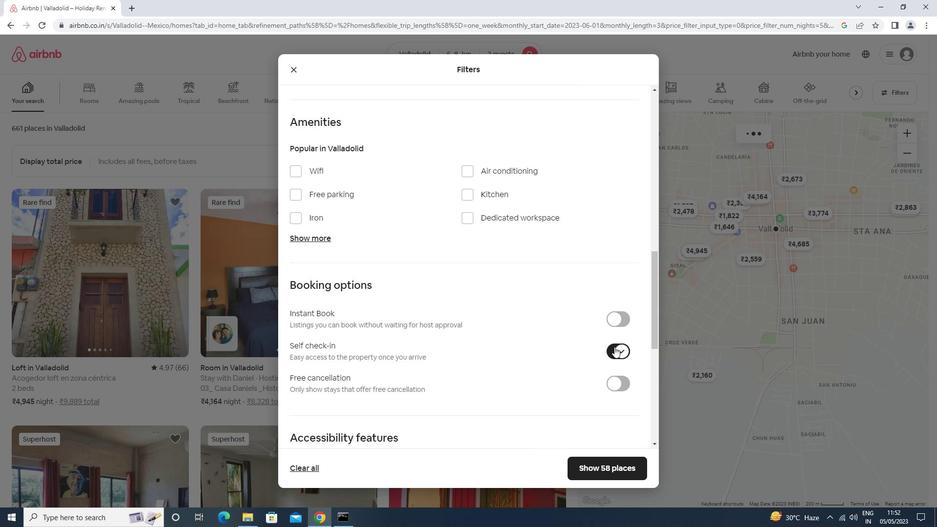 
Action: Mouse scrolled (614, 346) with delta (0, 0)
Screenshot: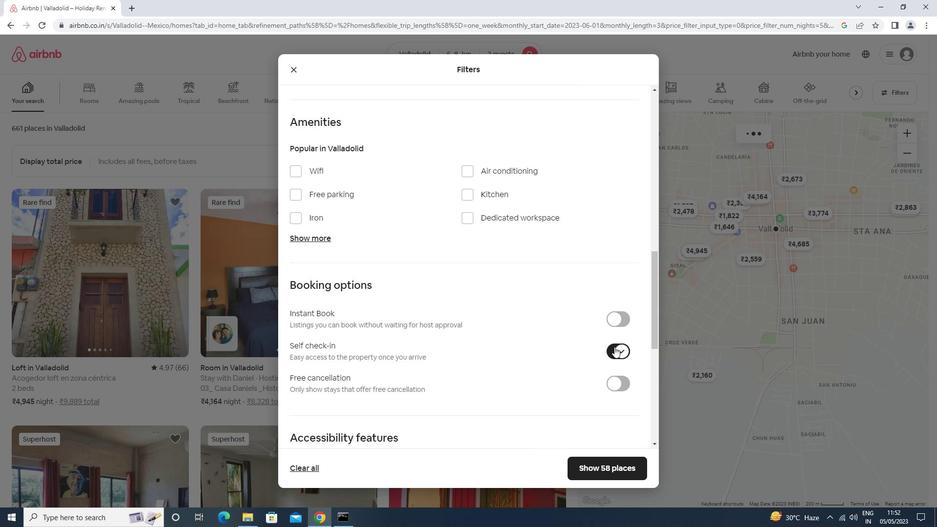 
Action: Mouse moved to (326, 377)
Screenshot: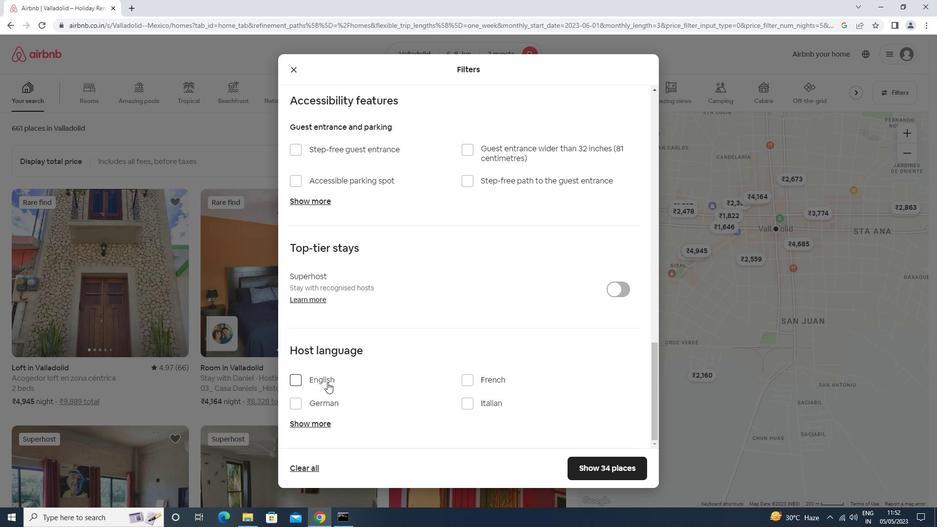 
Action: Mouse pressed left at (326, 377)
Screenshot: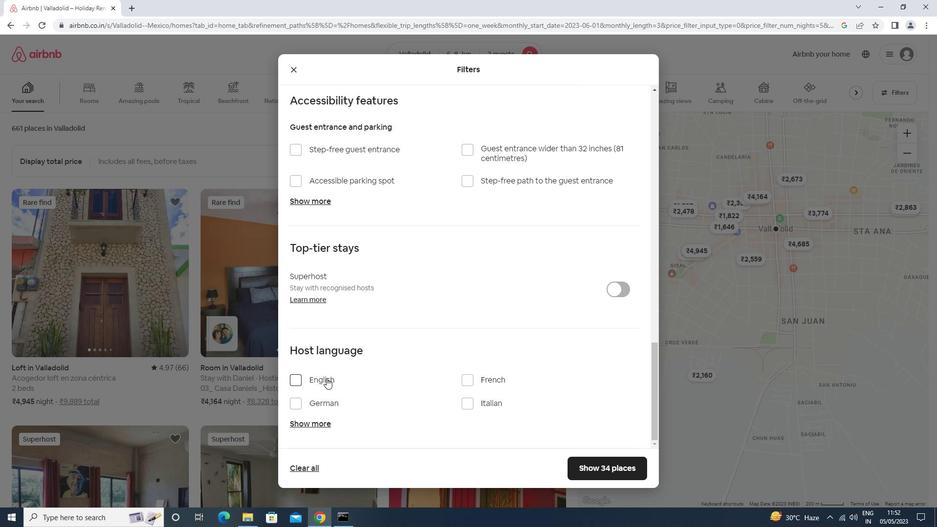 
Action: Mouse moved to (588, 466)
Screenshot: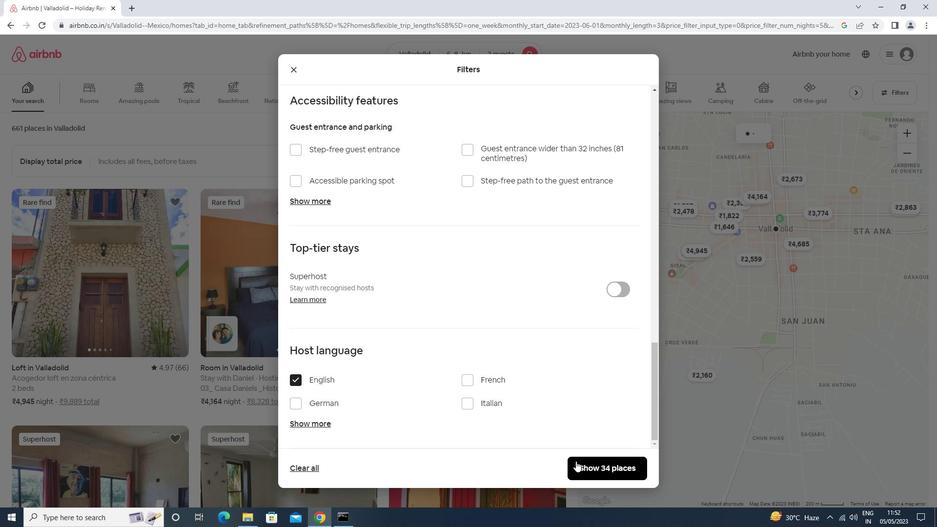 
Action: Mouse pressed left at (588, 466)
Screenshot: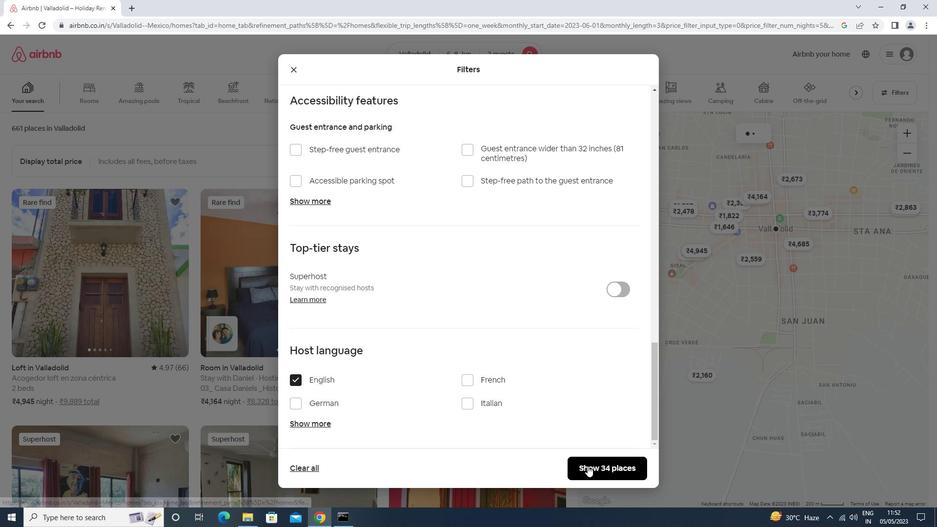 
